 Task: Check the manifest in application tab.
Action: Mouse moved to (968, 28)
Screenshot: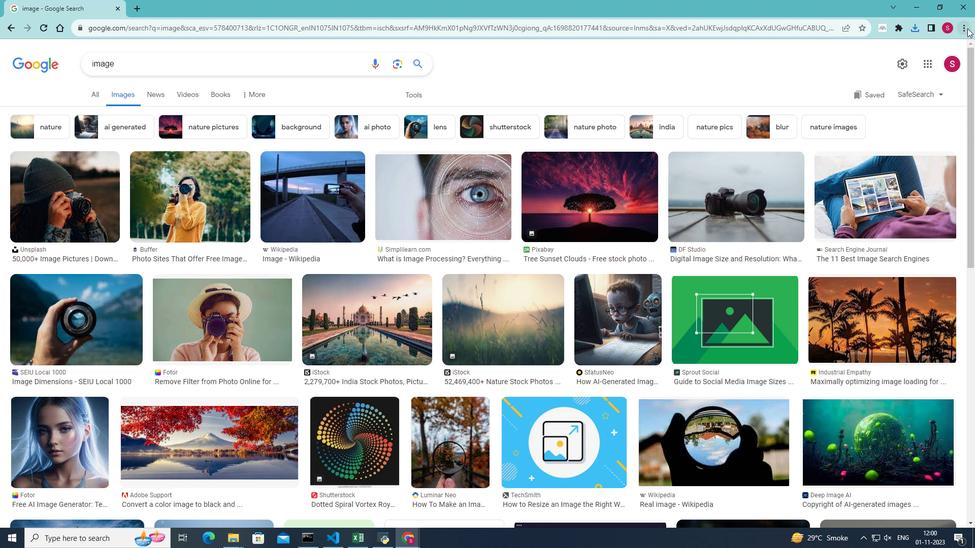 
Action: Mouse pressed left at (968, 28)
Screenshot: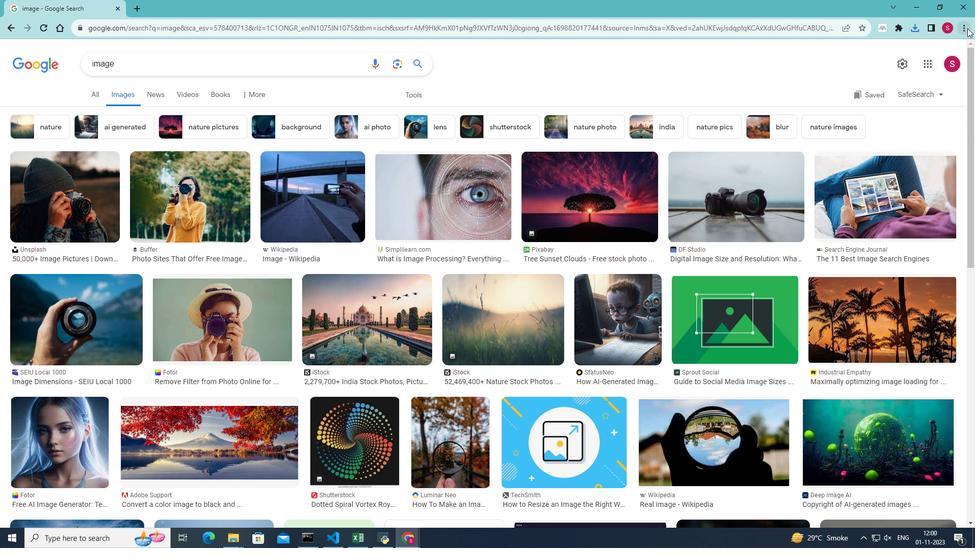 
Action: Mouse moved to (860, 188)
Screenshot: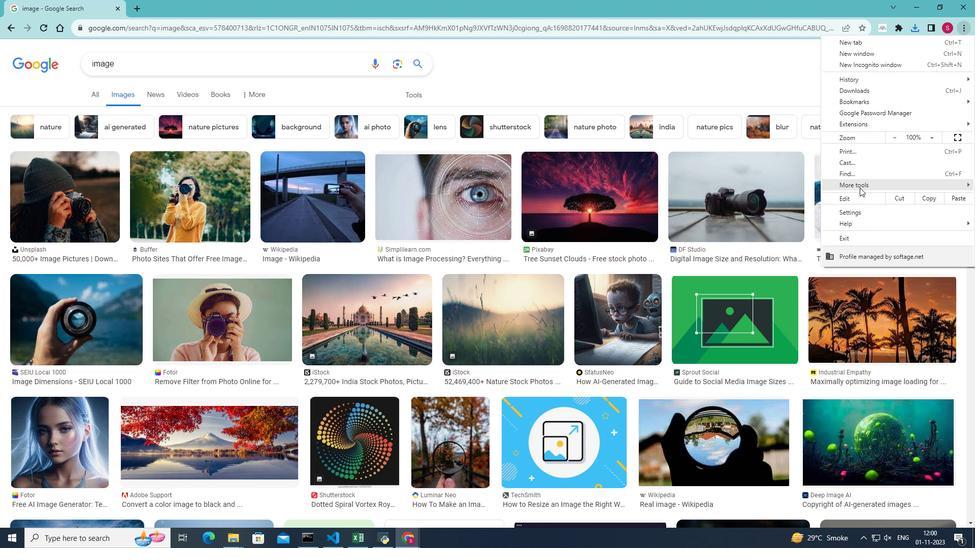 
Action: Mouse pressed left at (860, 188)
Screenshot: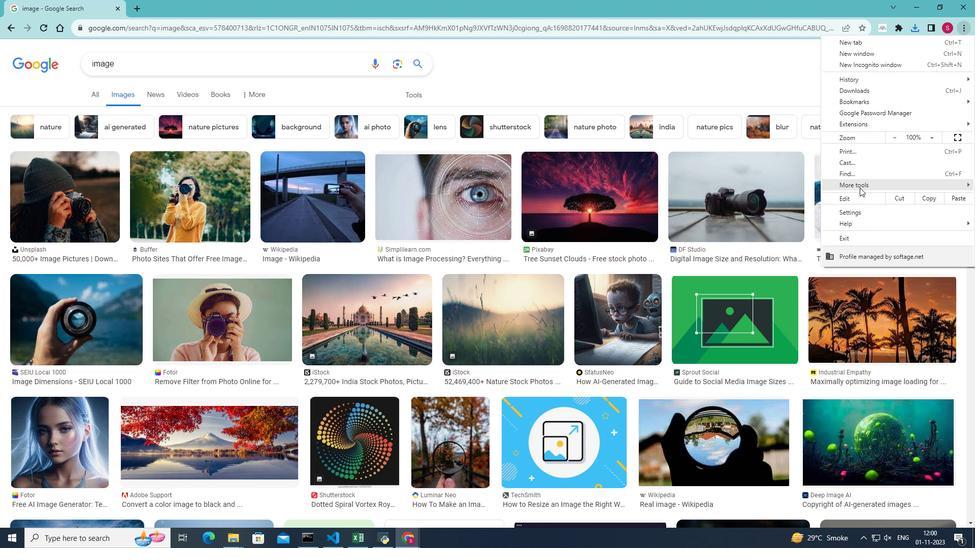 
Action: Mouse moved to (729, 261)
Screenshot: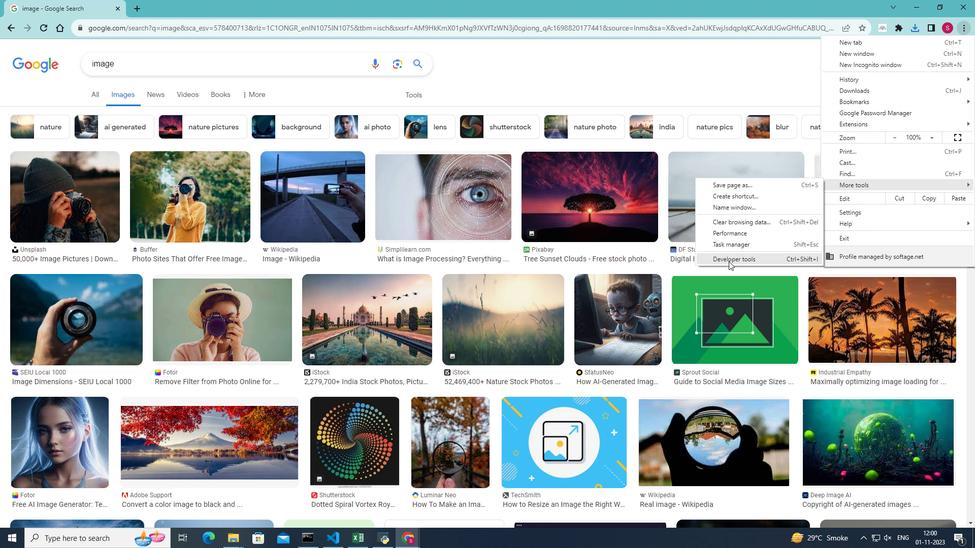 
Action: Mouse pressed left at (729, 261)
Screenshot: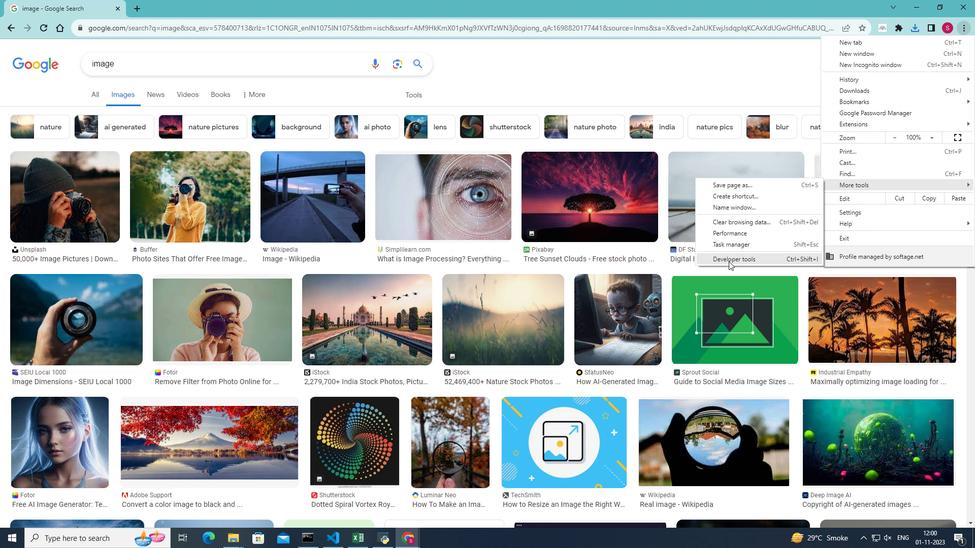 
Action: Mouse moved to (832, 46)
Screenshot: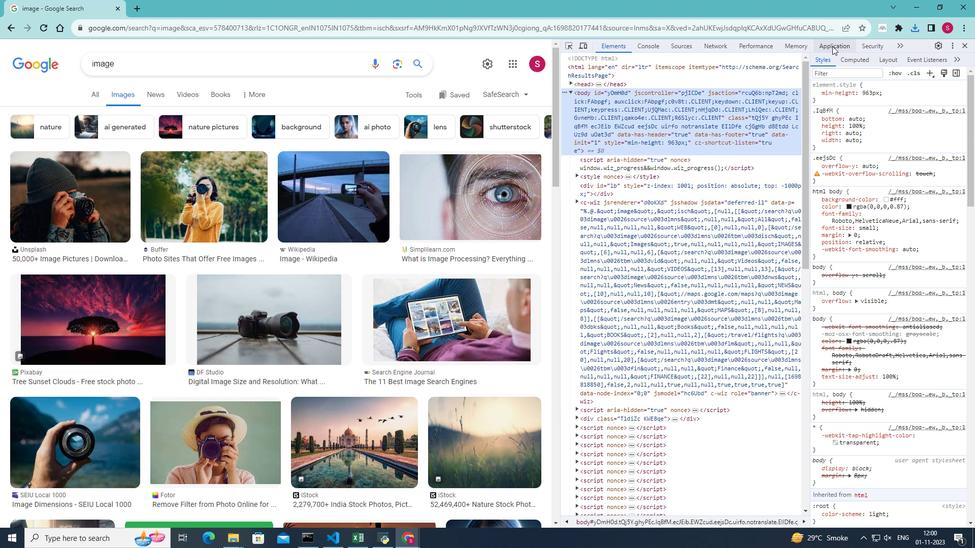 
Action: Mouse pressed left at (832, 46)
Screenshot: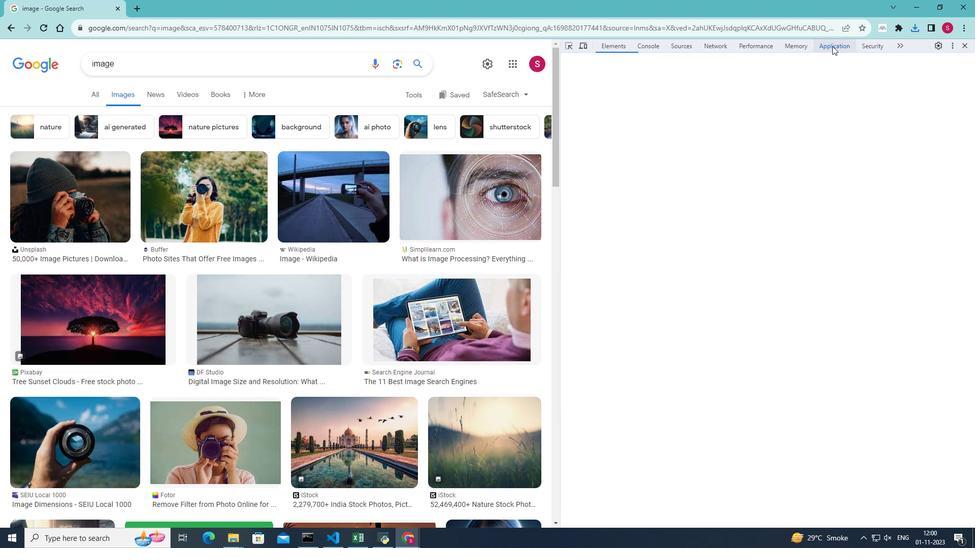 
Action: Mouse moved to (619, 74)
Screenshot: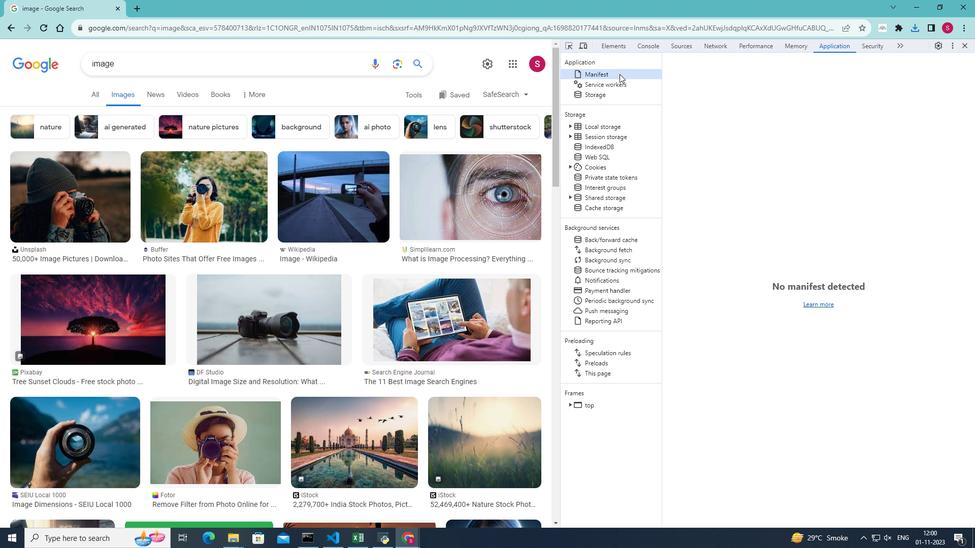 
Action: Mouse pressed left at (619, 74)
Screenshot: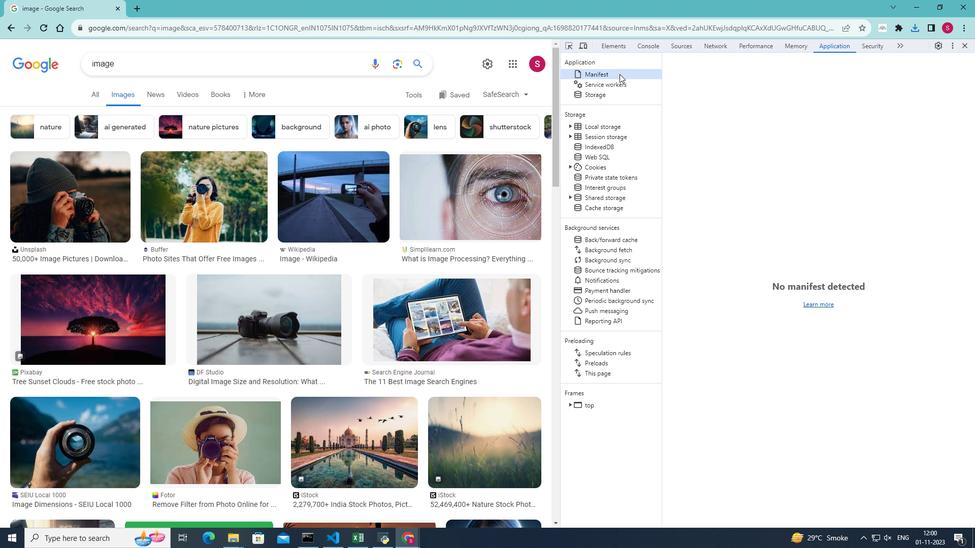 
Action: Mouse moved to (619, 74)
Screenshot: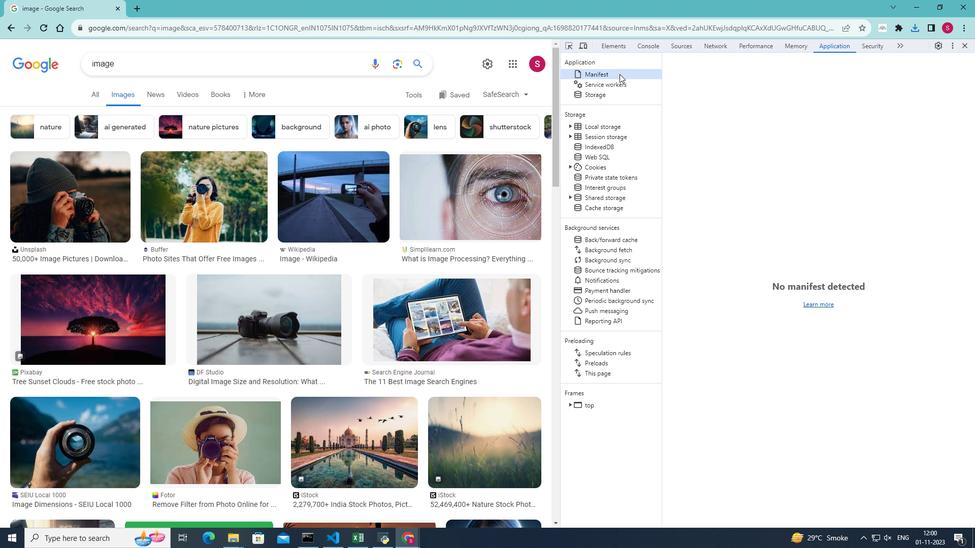 
